 Task: Select type "Voluntary work".
Action: Mouse moved to (407, 408)
Screenshot: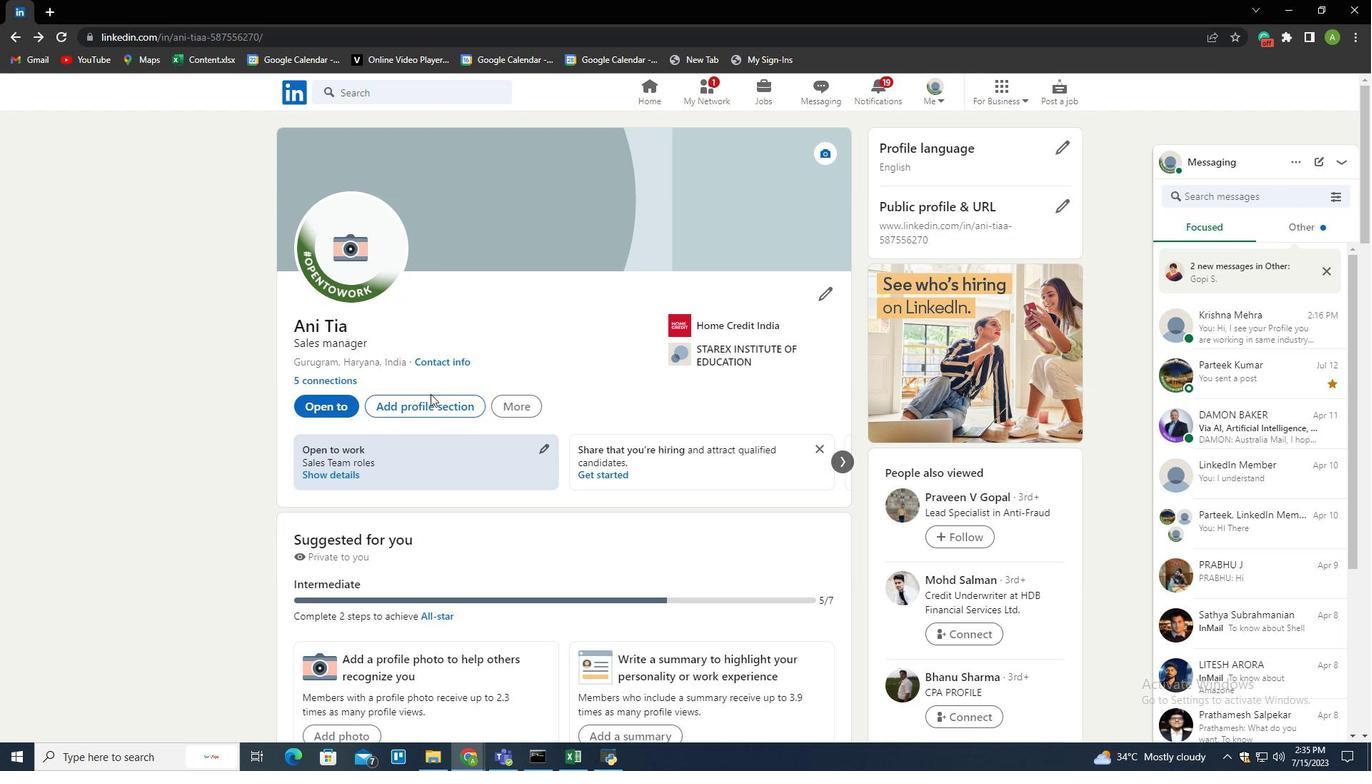 
Action: Mouse pressed left at (407, 408)
Screenshot: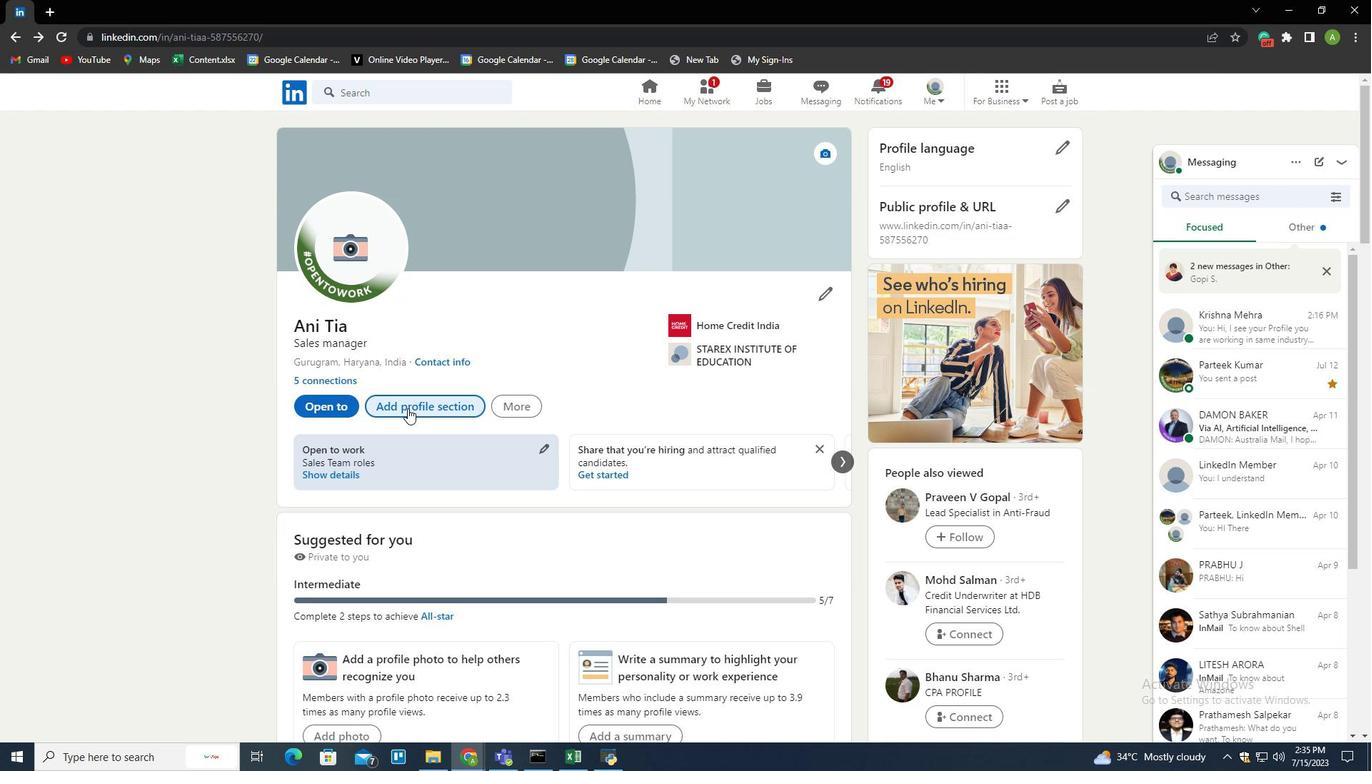 
Action: Mouse moved to (856, 150)
Screenshot: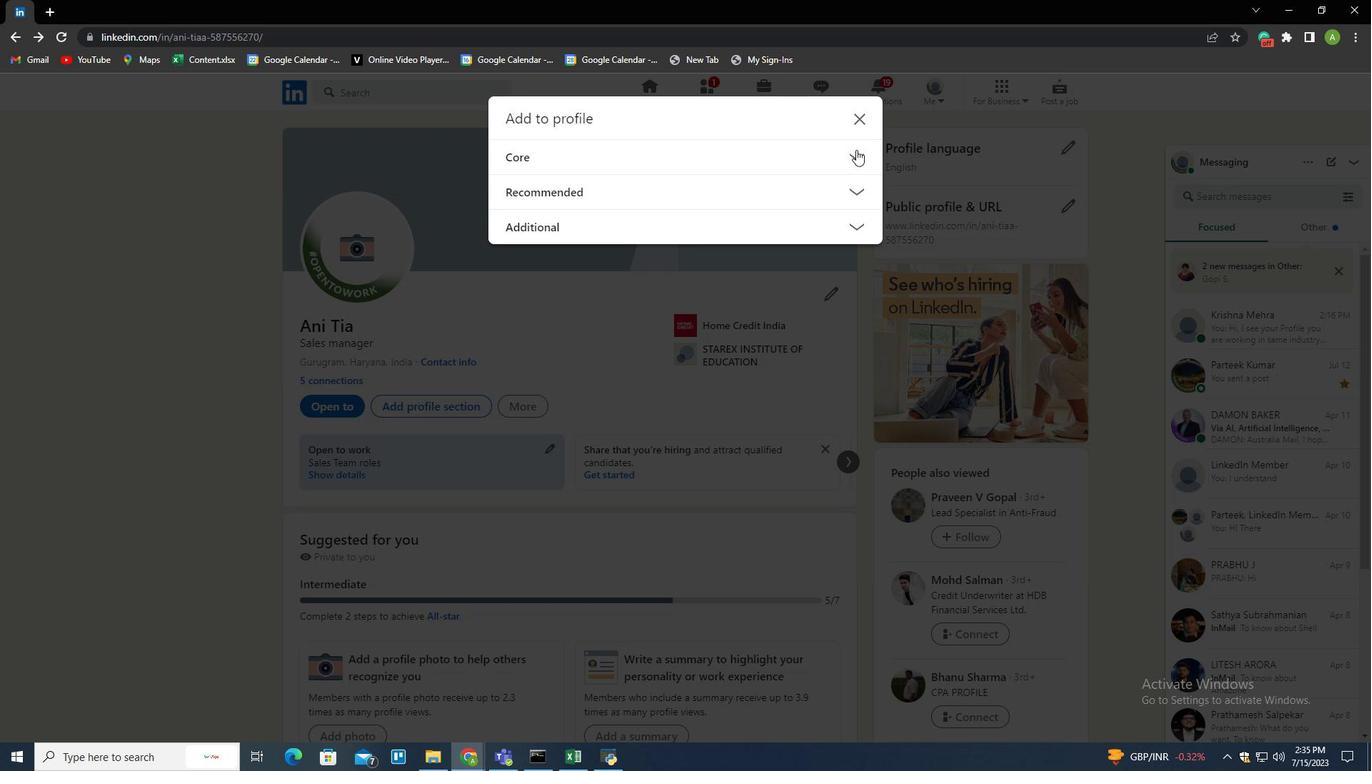 
Action: Mouse pressed left at (856, 150)
Screenshot: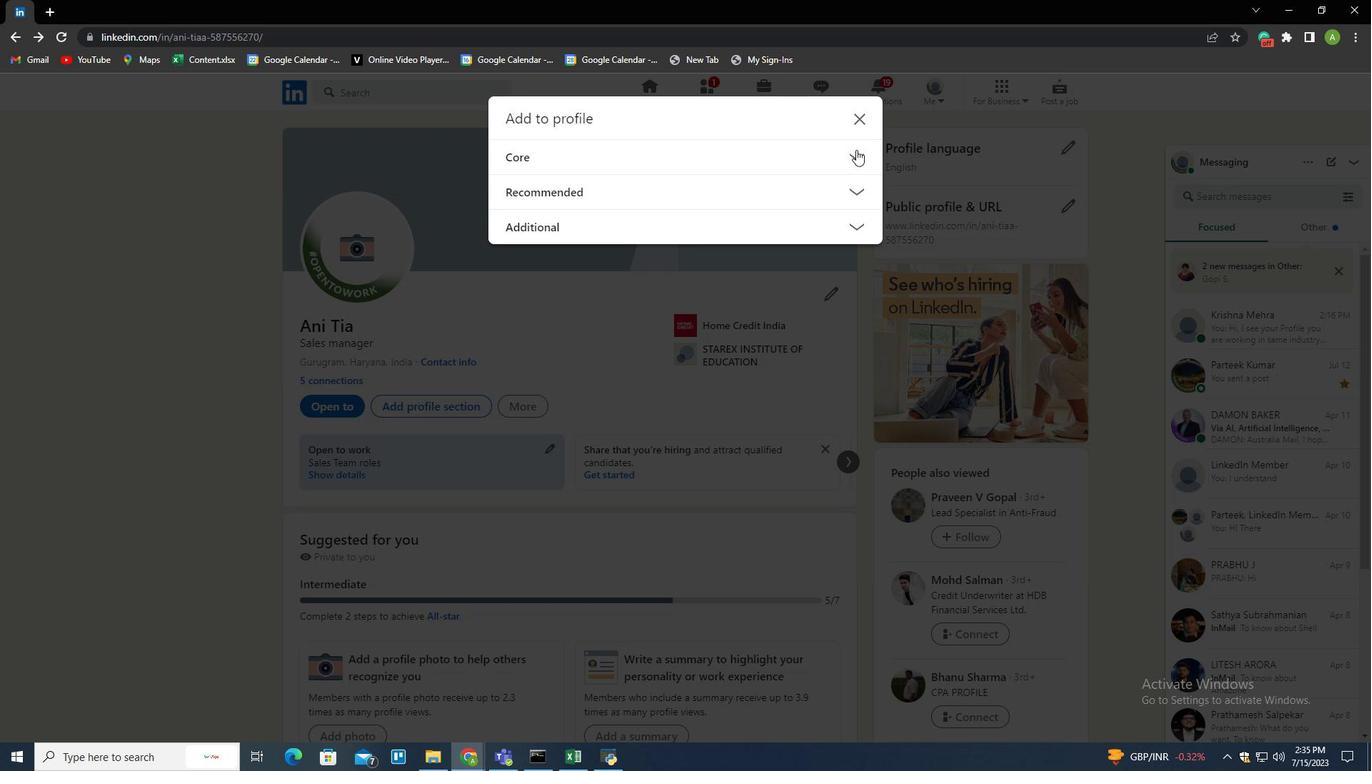 
Action: Mouse moved to (541, 357)
Screenshot: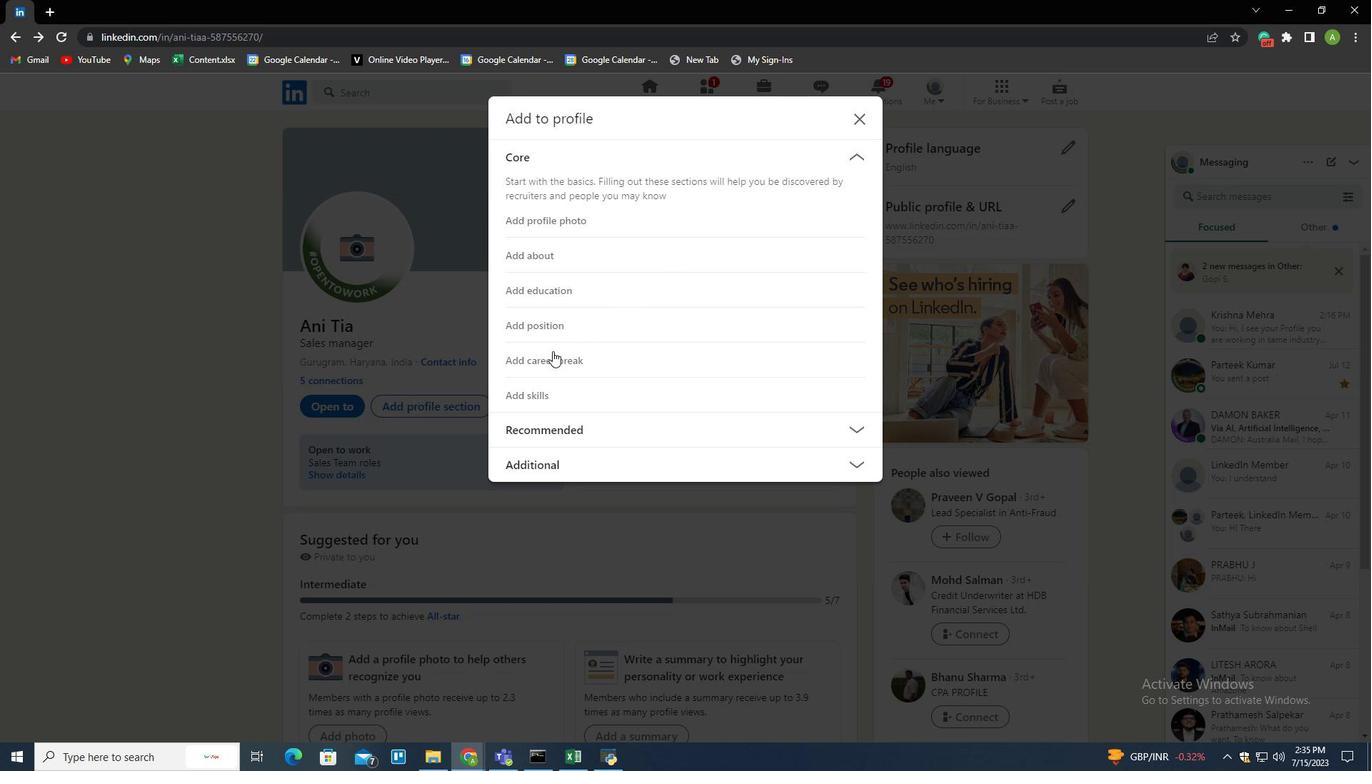 
Action: Mouse pressed left at (541, 357)
Screenshot: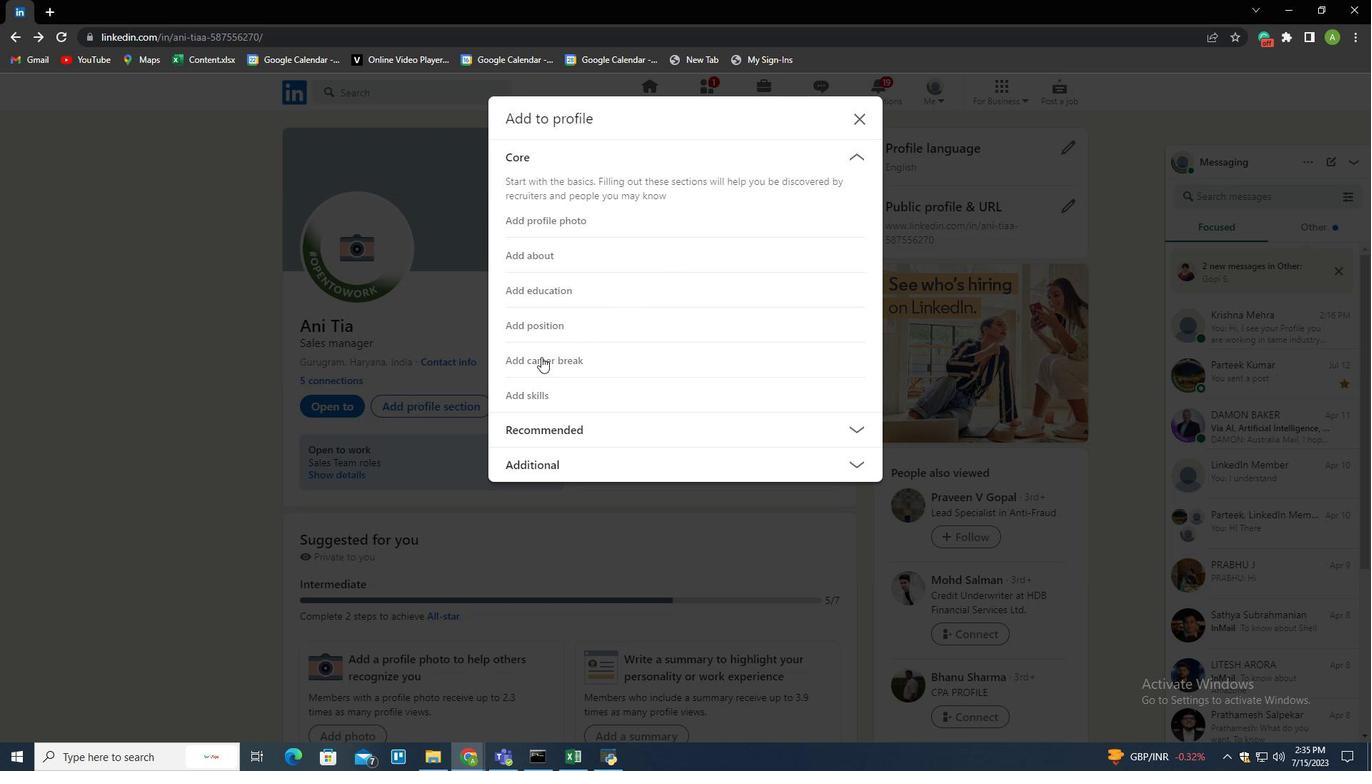 
Action: Mouse moved to (562, 243)
Screenshot: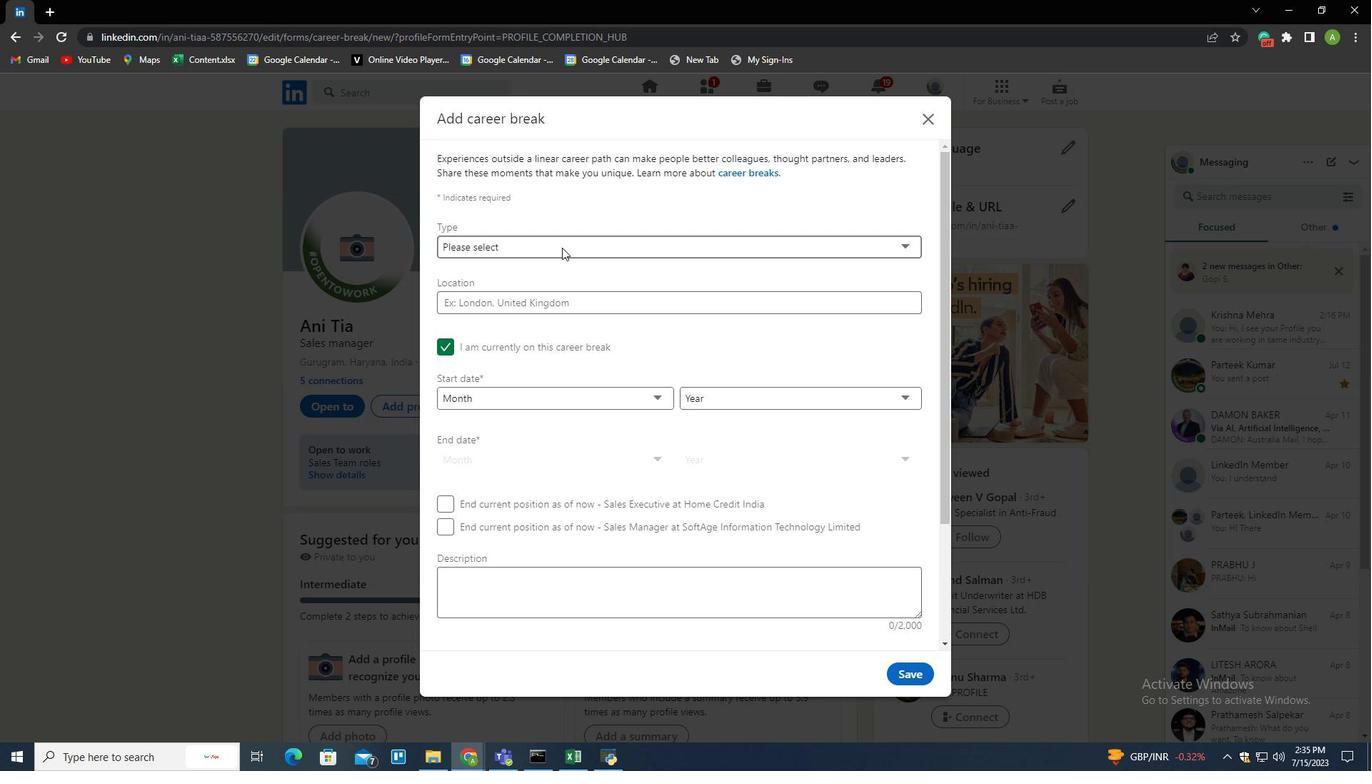 
Action: Mouse pressed left at (562, 243)
Screenshot: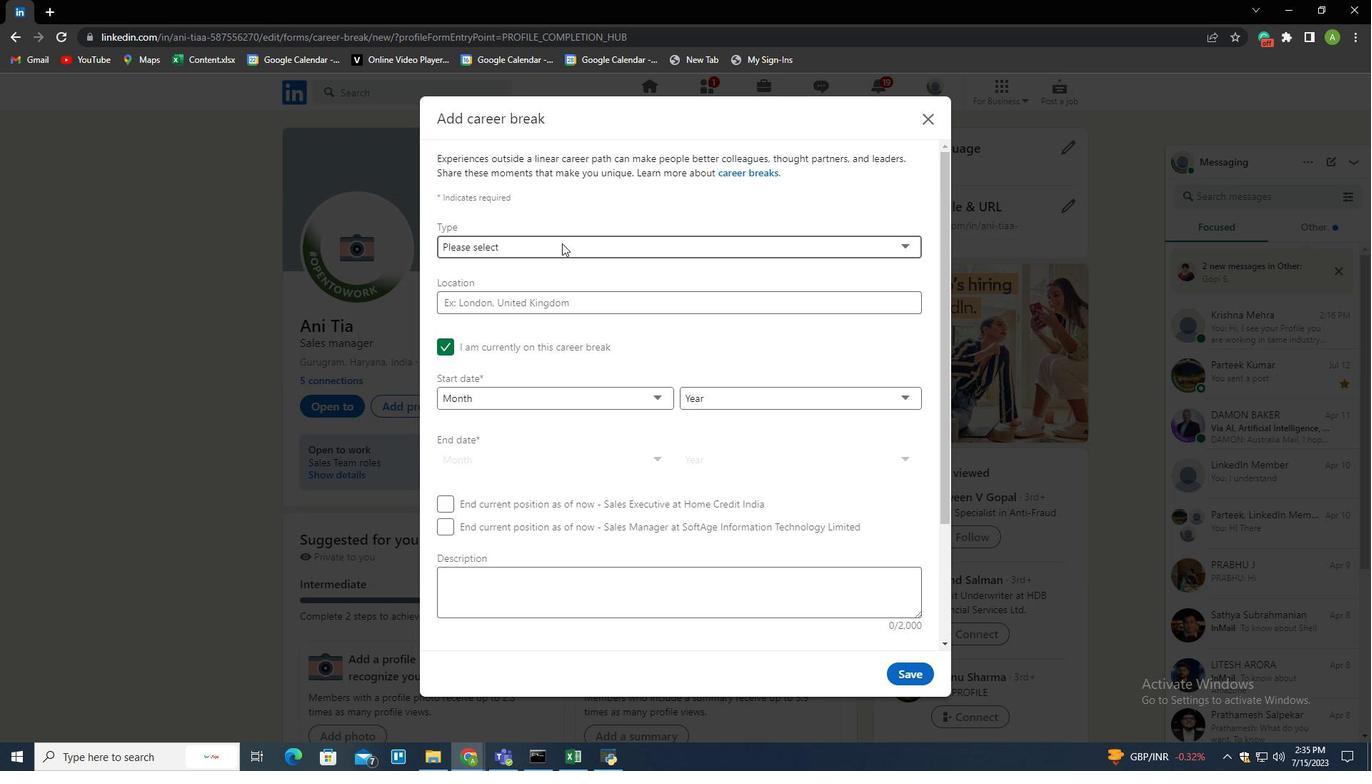 
Action: Mouse moved to (486, 448)
Screenshot: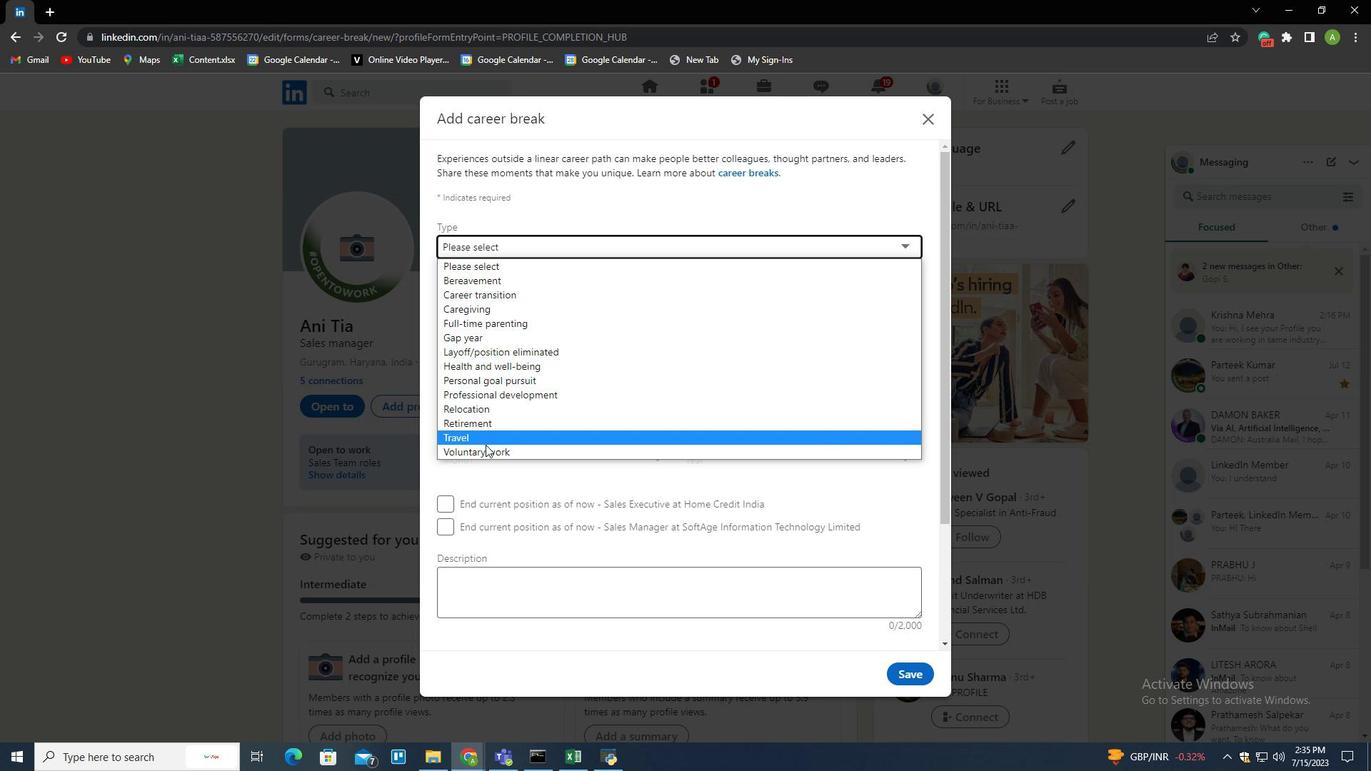 
Action: Mouse pressed left at (486, 448)
Screenshot: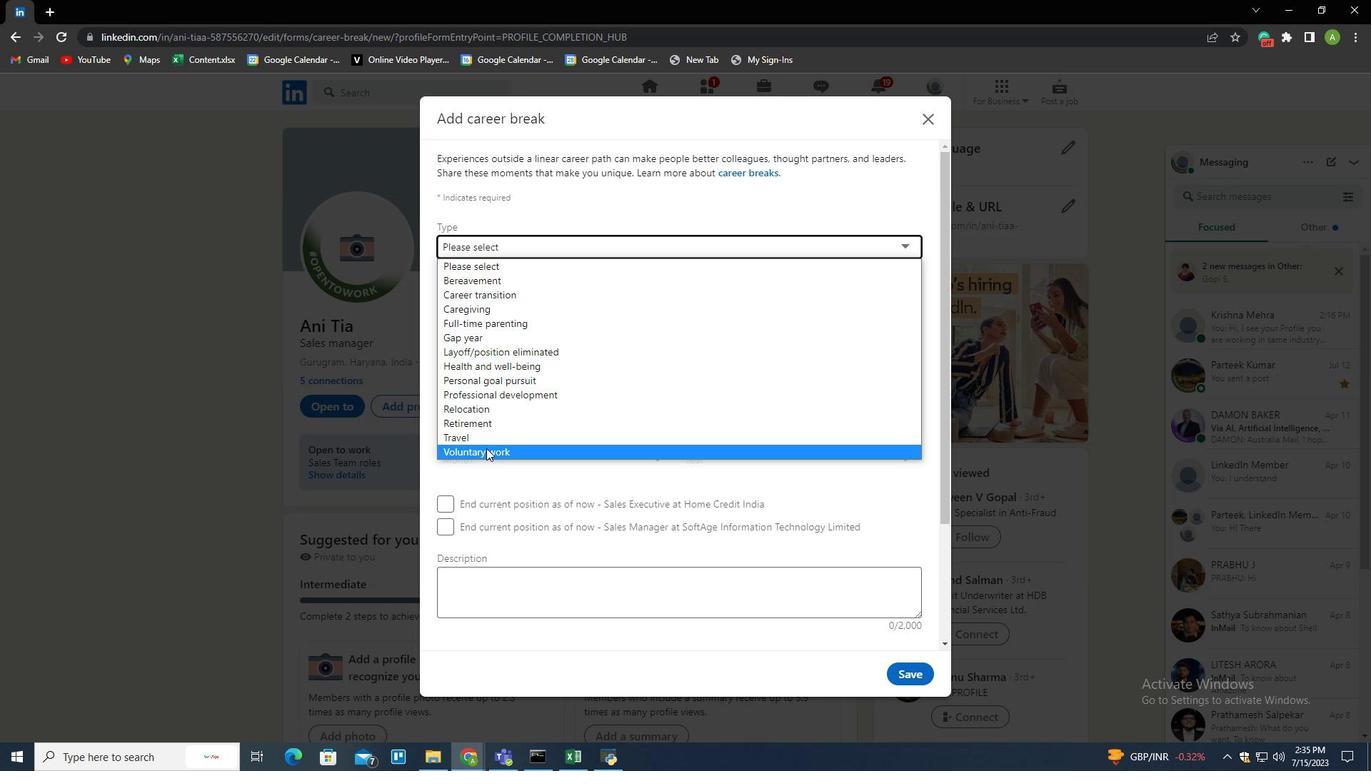 
Action: Mouse moved to (487, 445)
Screenshot: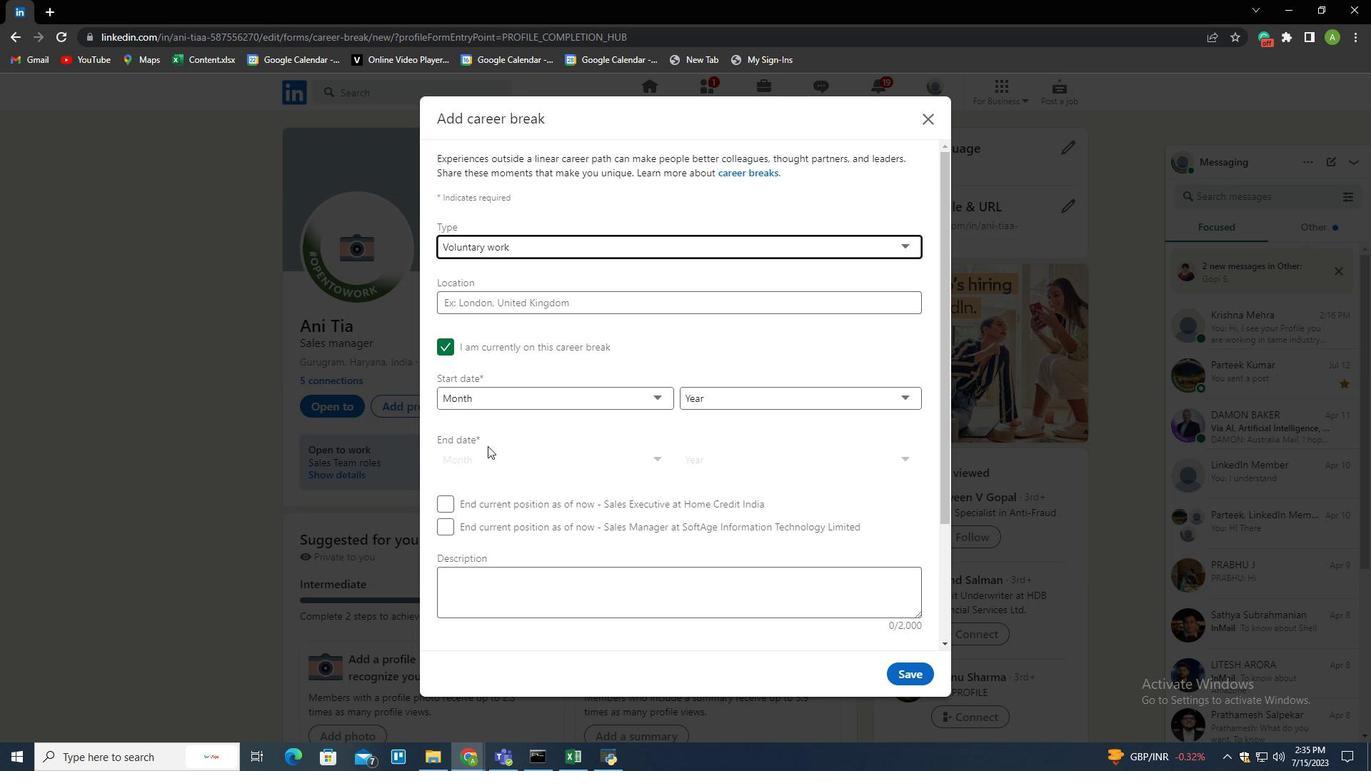 
